 Task: Create a board button that archives all the cards more than 30 days in the list "Trello first".
Action: Mouse pressed left at (400, 281)
Screenshot: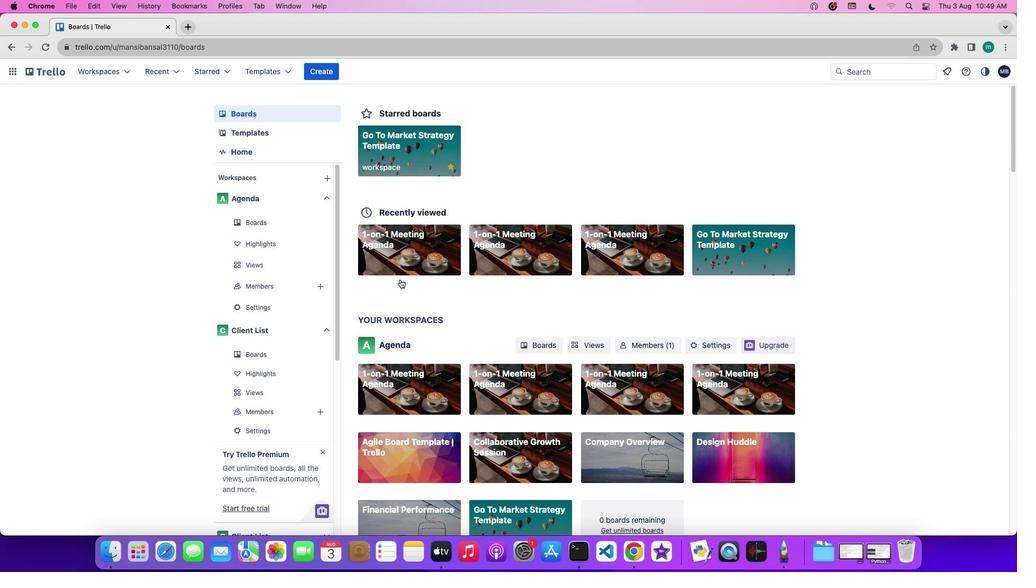 
Action: Mouse moved to (402, 273)
Screenshot: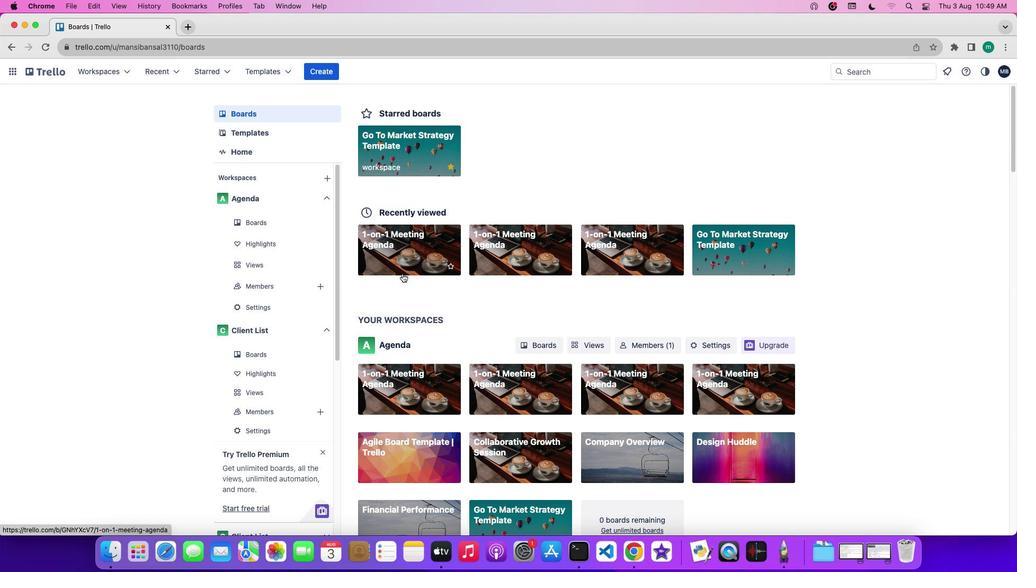 
Action: Mouse pressed left at (402, 273)
Screenshot: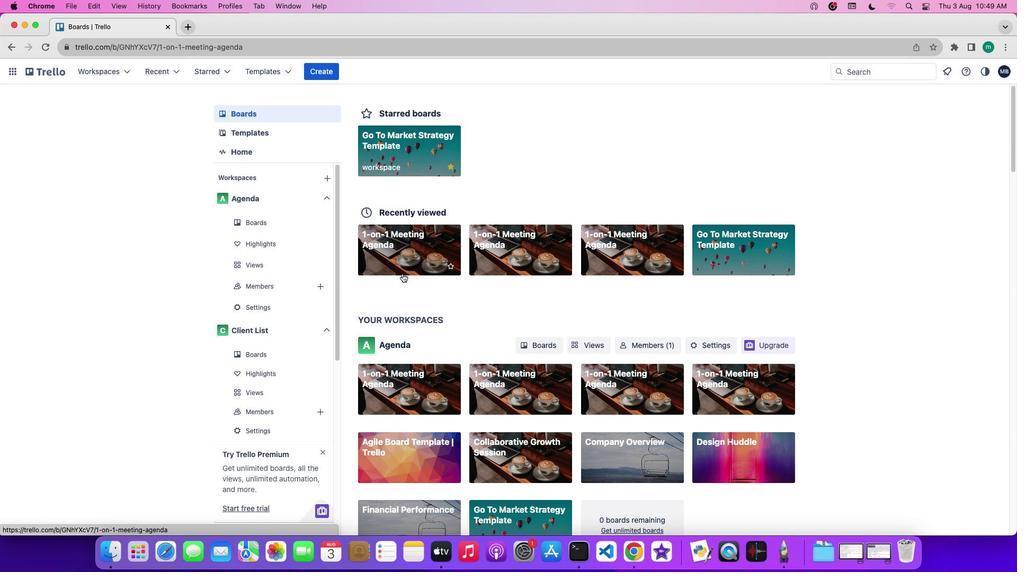 
Action: Mouse moved to (931, 226)
Screenshot: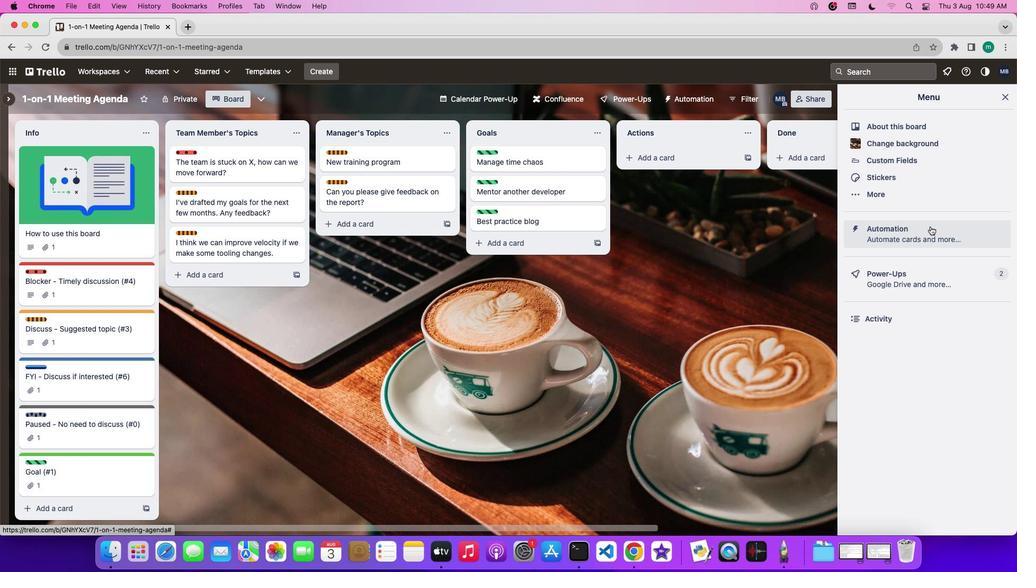 
Action: Mouse pressed left at (931, 226)
Screenshot: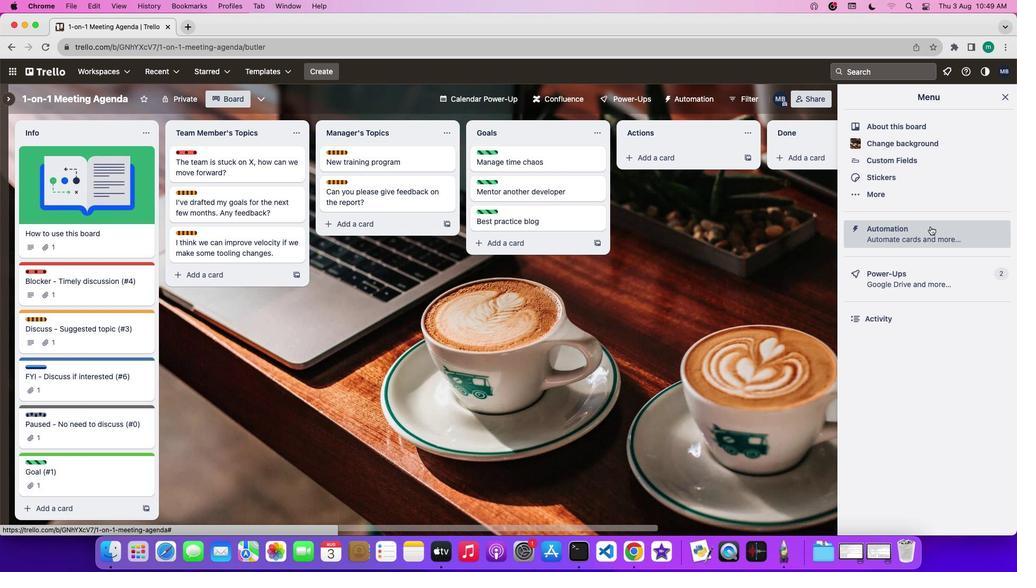 
Action: Mouse moved to (99, 289)
Screenshot: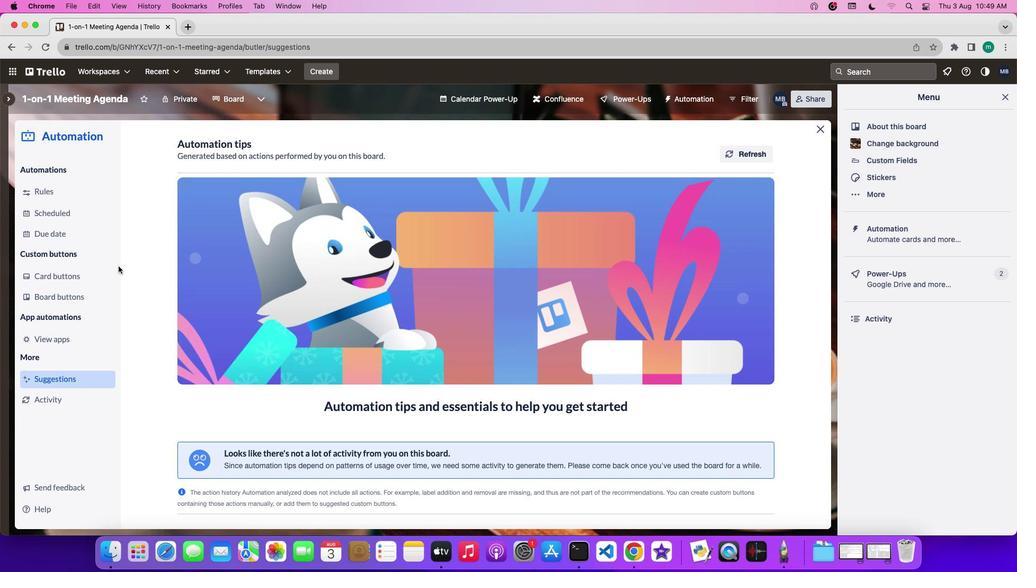 
Action: Mouse pressed left at (99, 289)
Screenshot: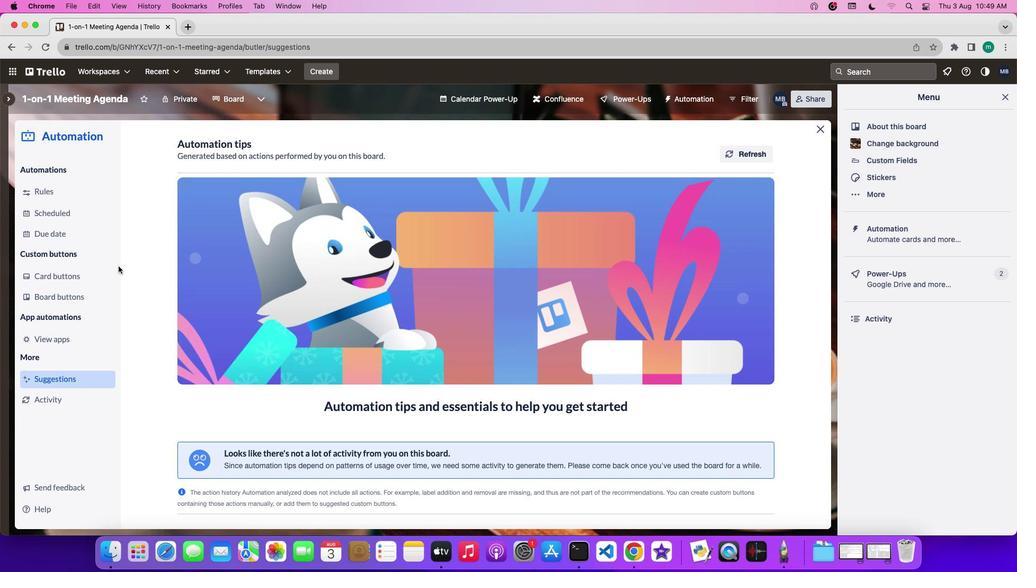 
Action: Mouse moved to (242, 366)
Screenshot: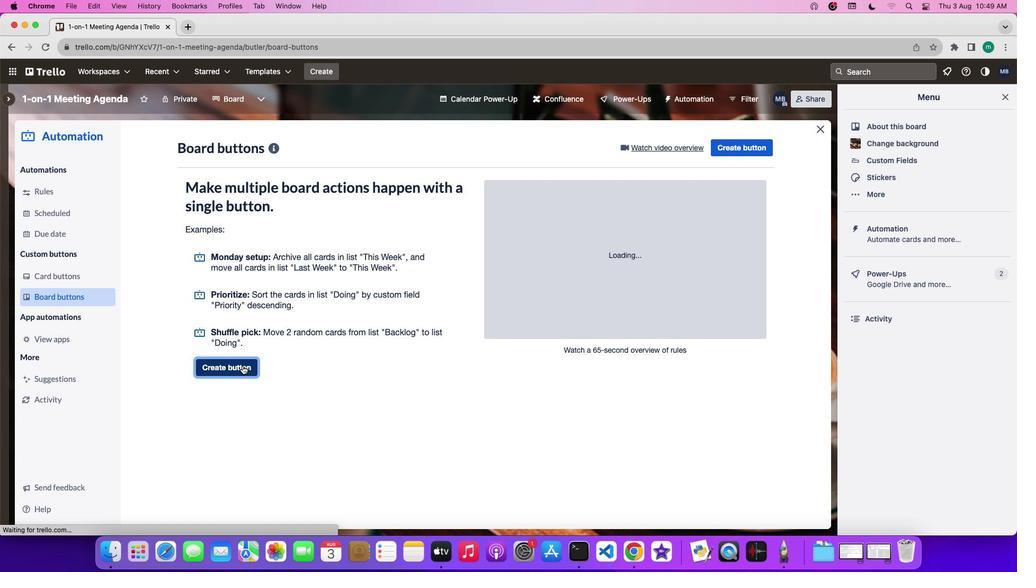 
Action: Mouse pressed left at (242, 366)
Screenshot: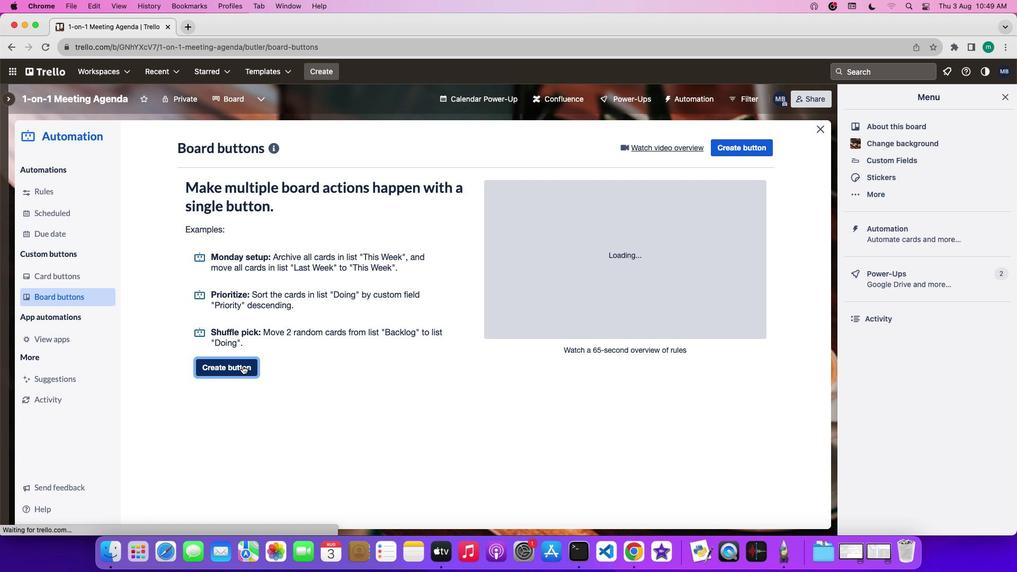 
Action: Mouse moved to (504, 286)
Screenshot: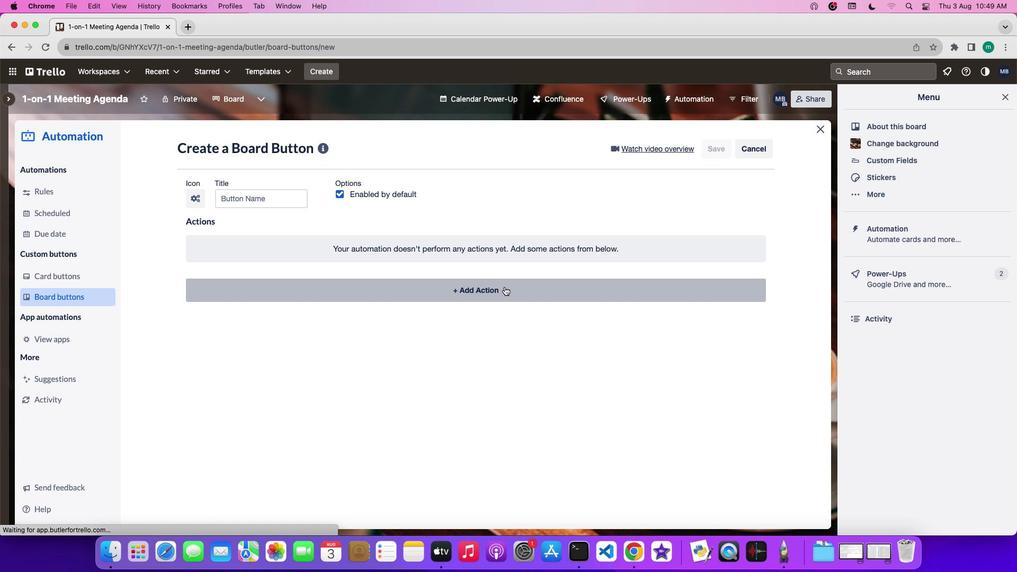 
Action: Mouse pressed left at (504, 286)
Screenshot: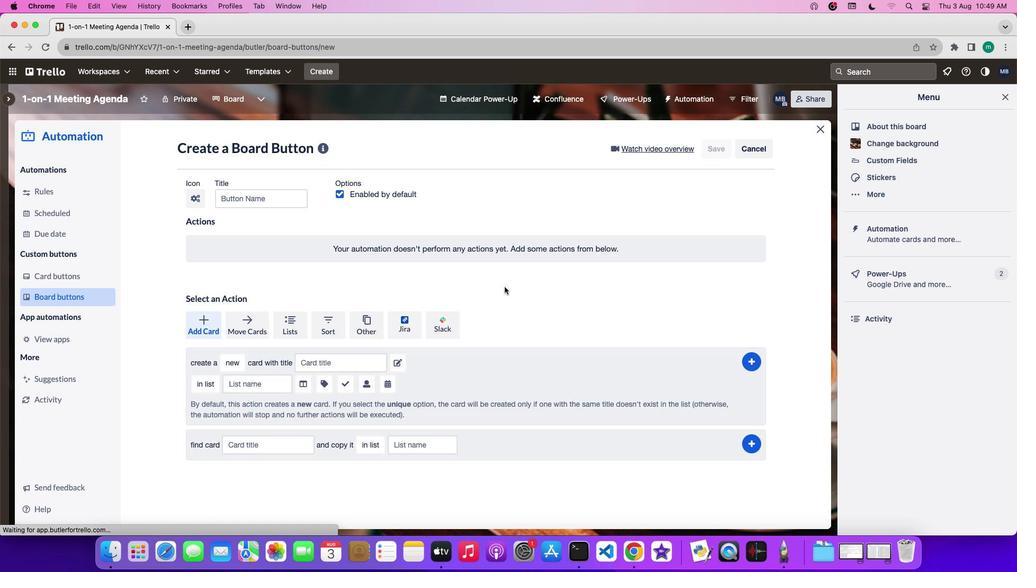 
Action: Mouse moved to (256, 325)
Screenshot: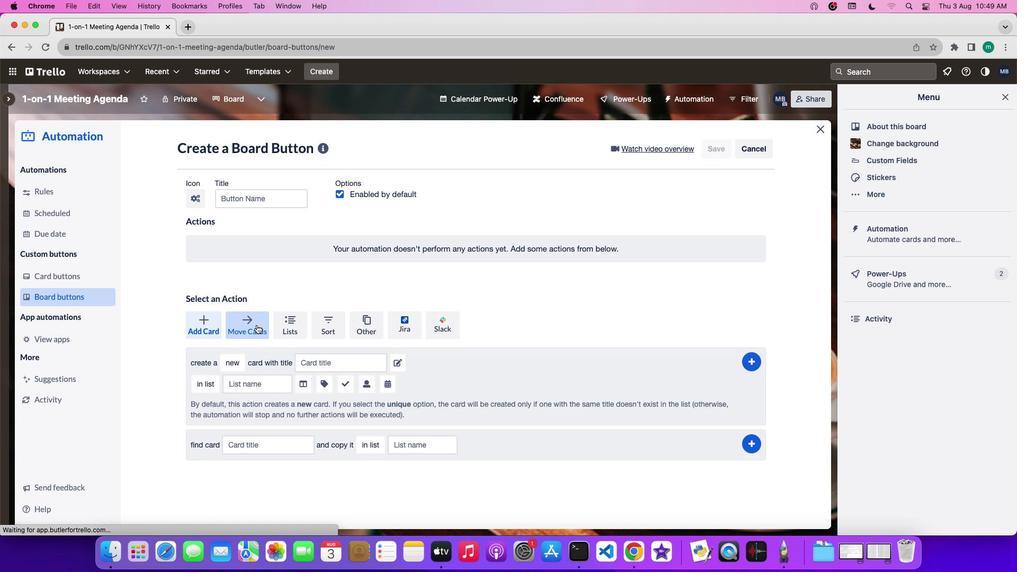 
Action: Mouse pressed left at (256, 325)
Screenshot: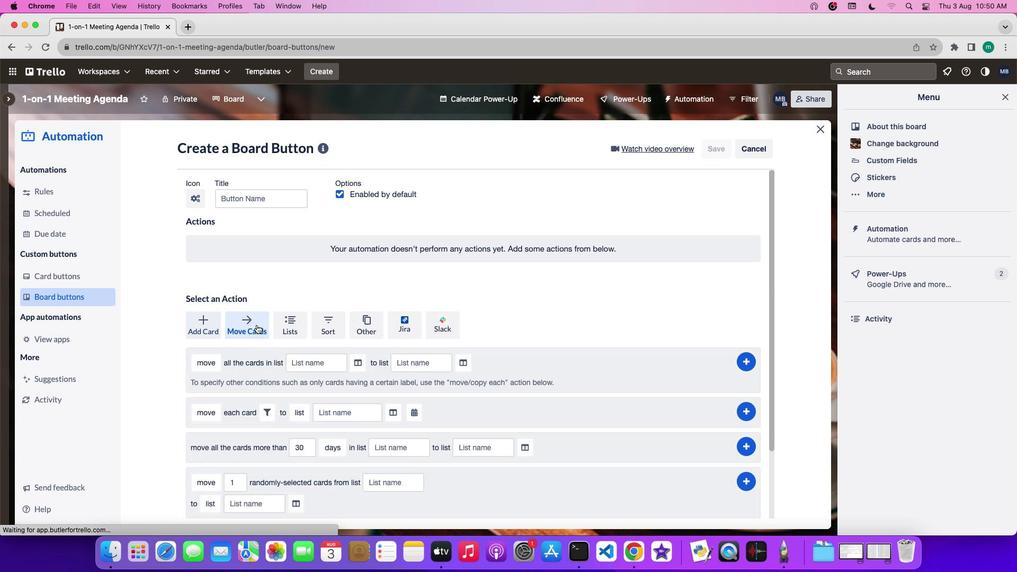 
Action: Mouse moved to (263, 358)
Screenshot: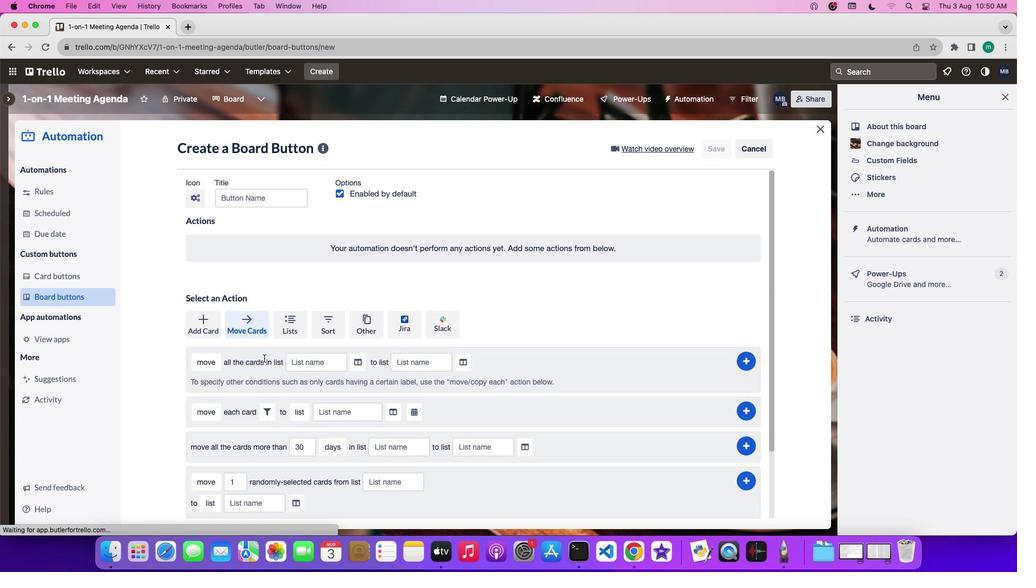 
Action: Mouse scrolled (263, 358) with delta (0, 0)
Screenshot: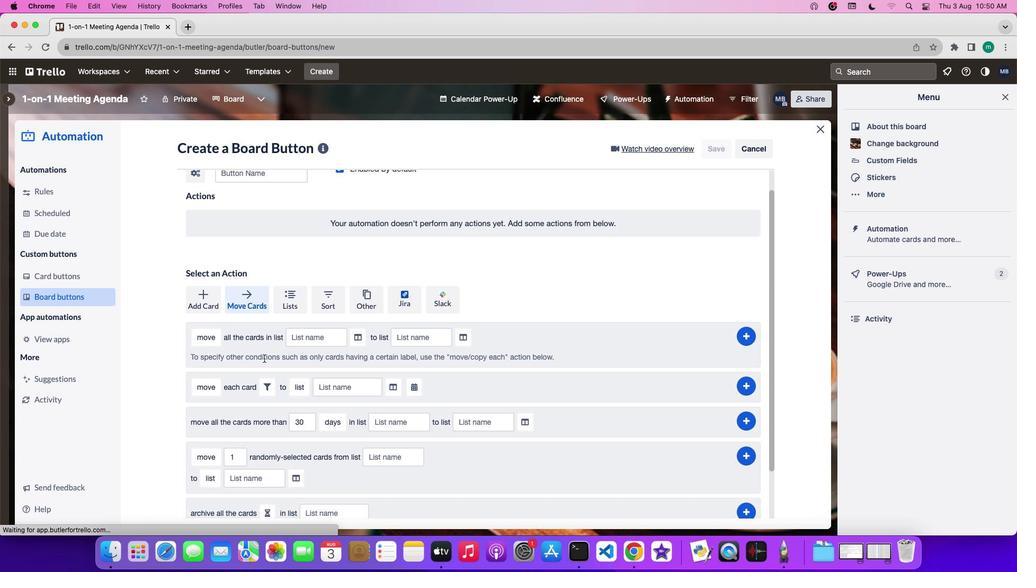 
Action: Mouse scrolled (263, 358) with delta (0, 0)
Screenshot: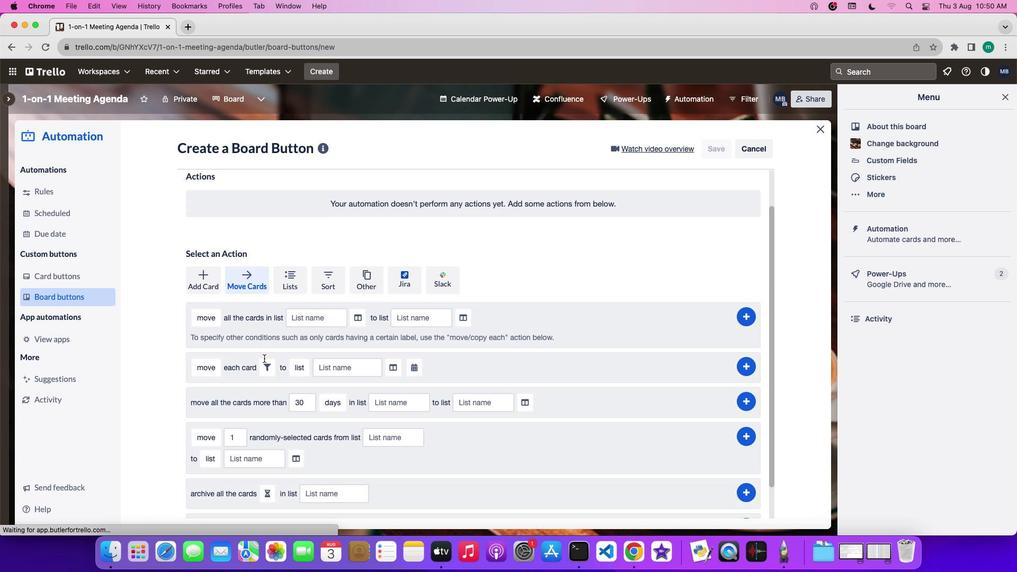 
Action: Mouse scrolled (263, 358) with delta (0, 0)
Screenshot: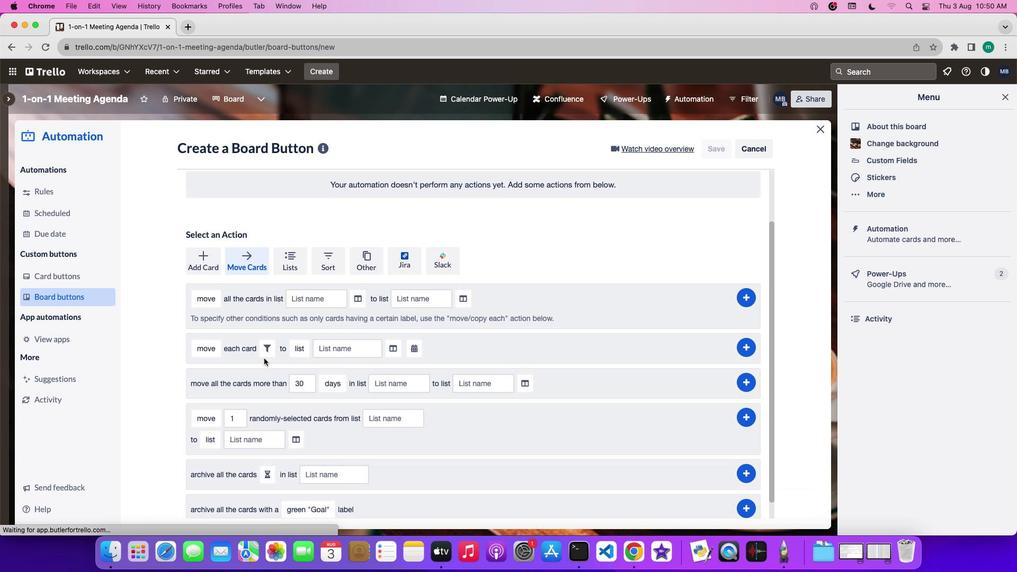 
Action: Mouse scrolled (263, 358) with delta (0, 0)
Screenshot: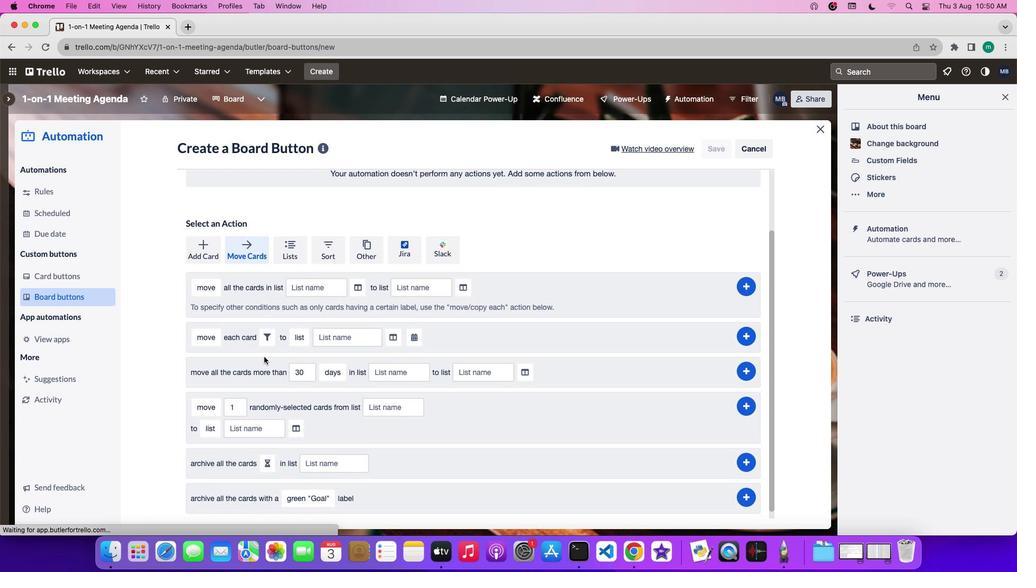 
Action: Mouse moved to (264, 356)
Screenshot: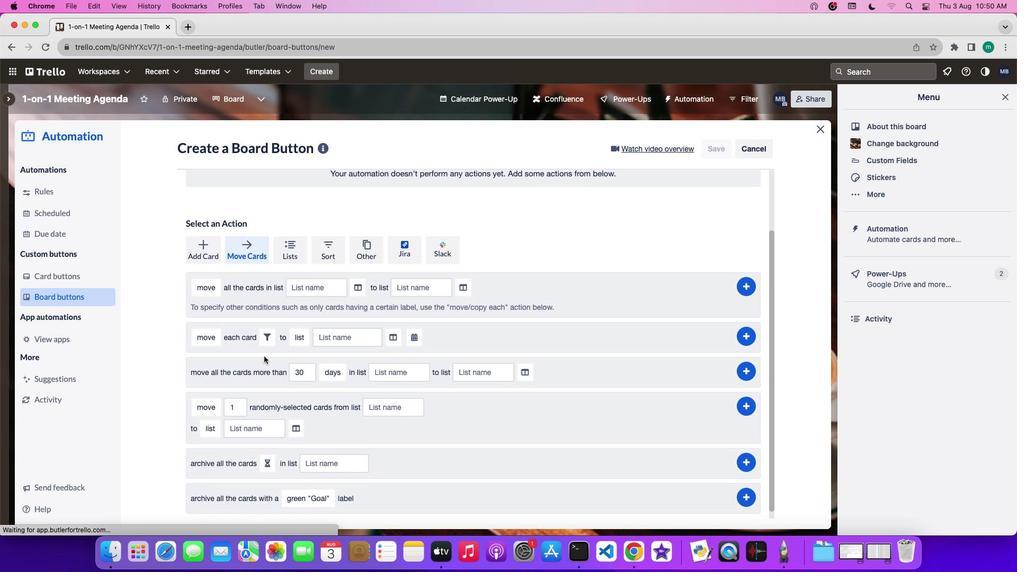 
Action: Mouse scrolled (264, 356) with delta (0, 0)
Screenshot: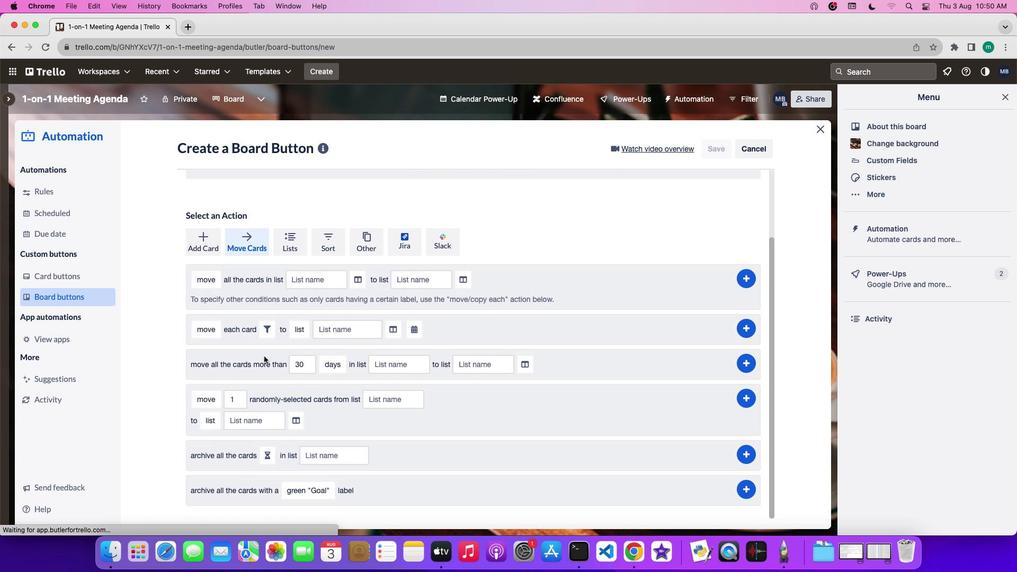 
Action: Mouse scrolled (264, 356) with delta (0, 0)
Screenshot: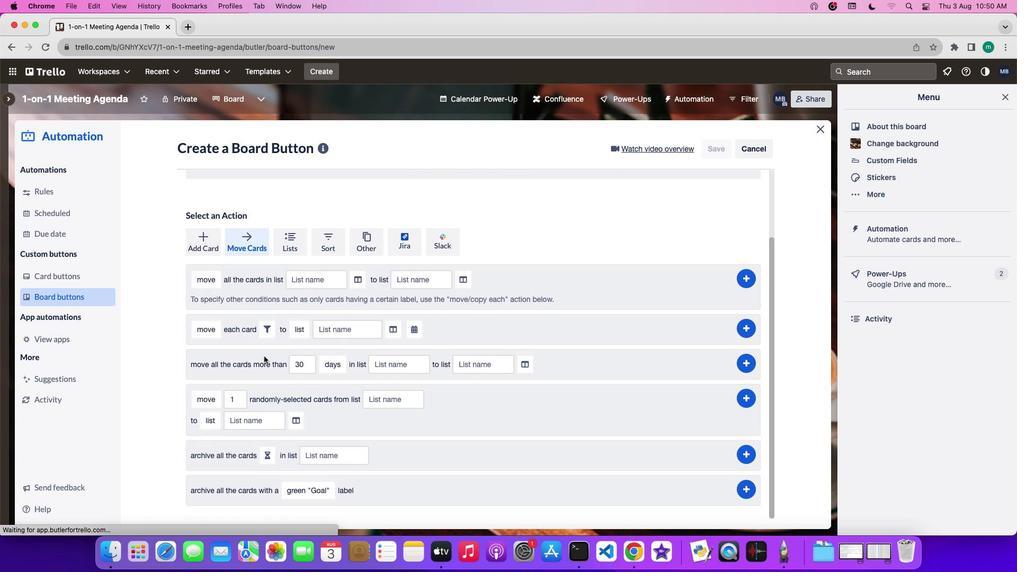 
Action: Mouse scrolled (264, 356) with delta (0, -1)
Screenshot: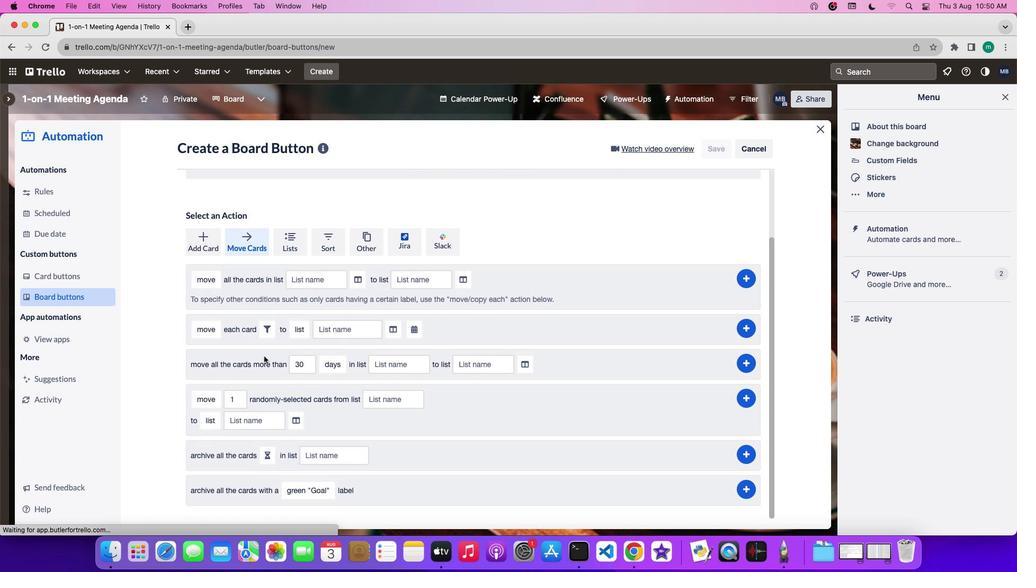 
Action: Mouse scrolled (264, 356) with delta (0, -1)
Screenshot: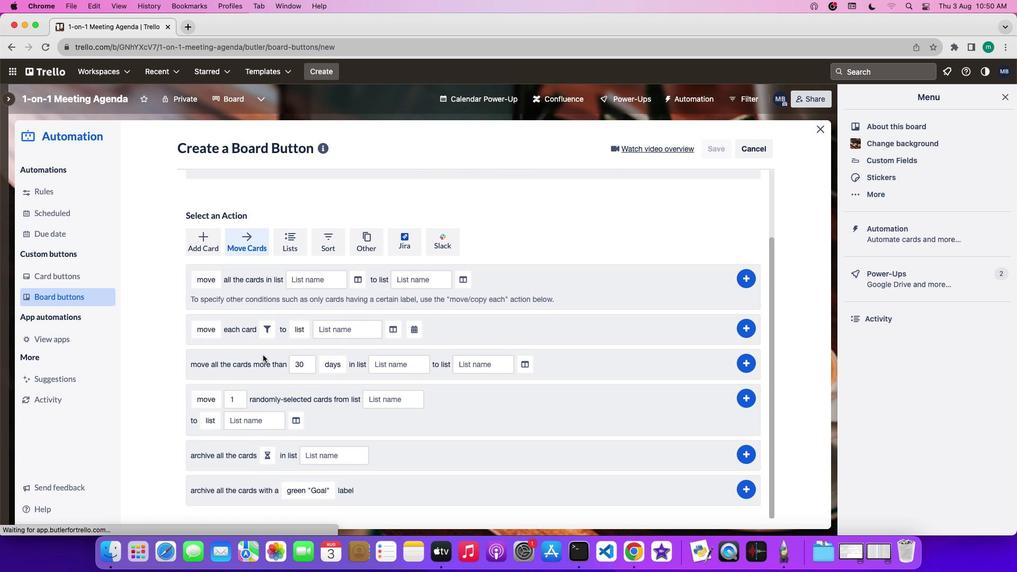 
Action: Mouse moved to (266, 455)
Screenshot: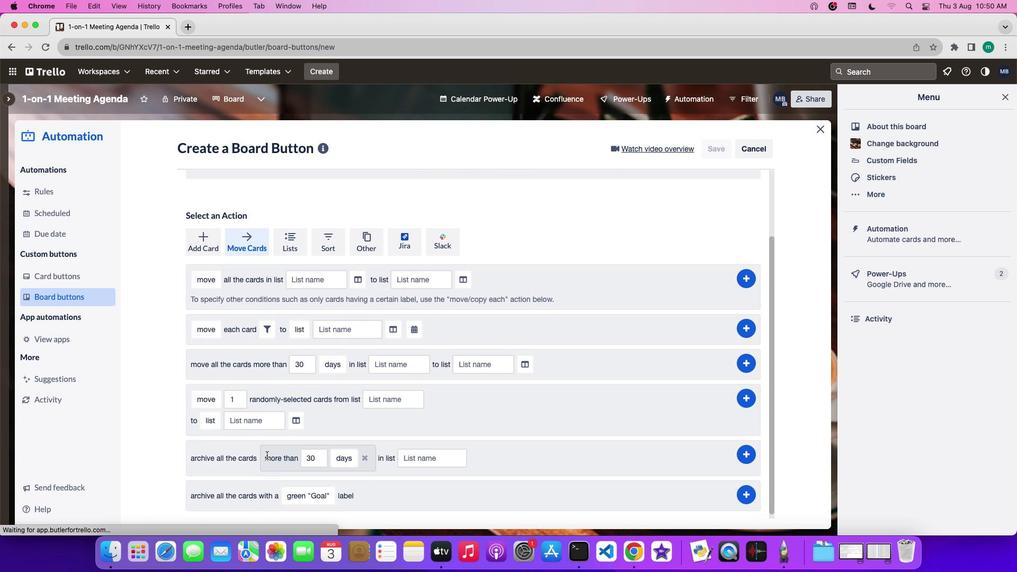 
Action: Mouse pressed left at (266, 455)
Screenshot: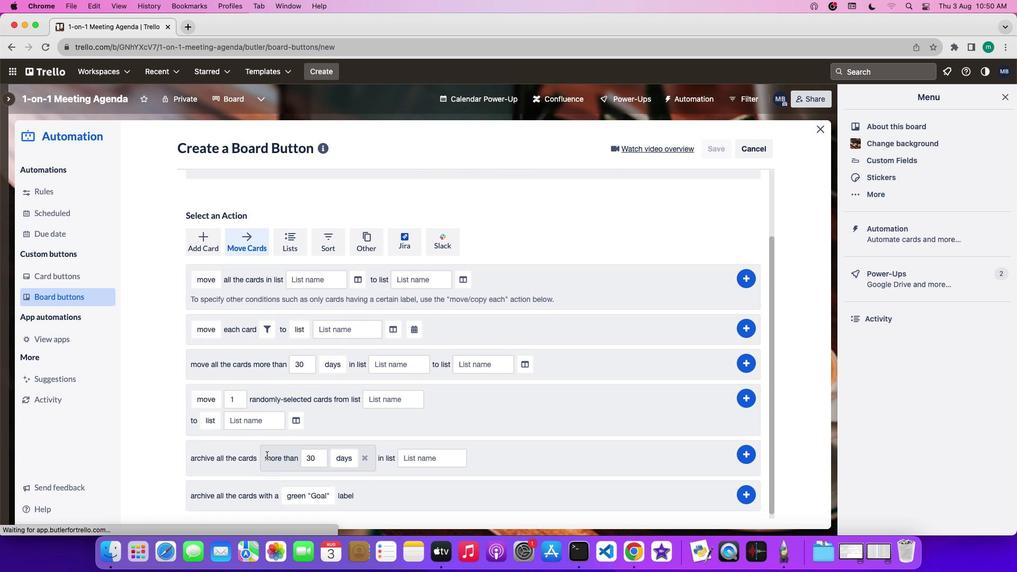 
Action: Mouse moved to (326, 463)
Screenshot: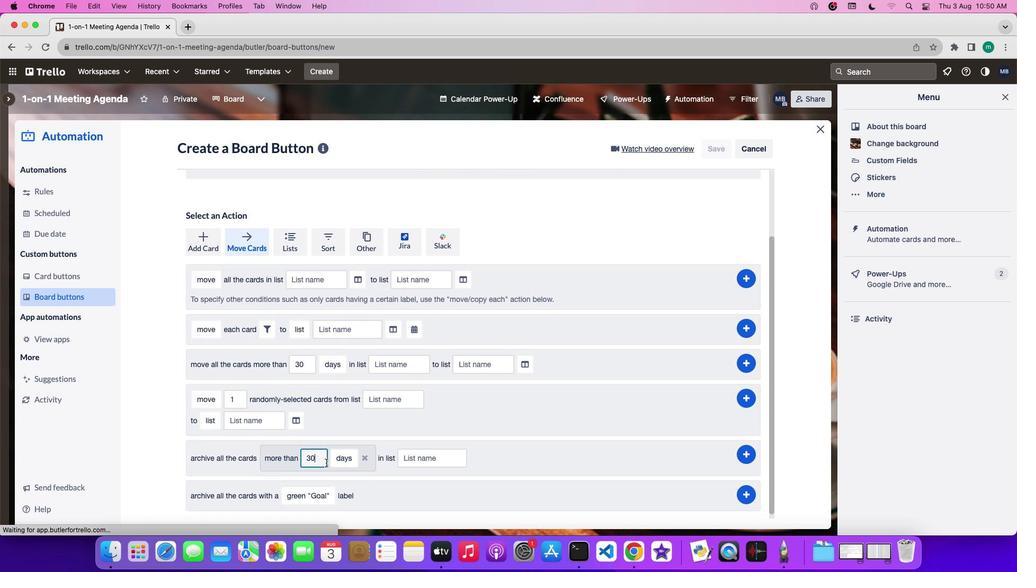 
Action: Mouse pressed left at (326, 463)
Screenshot: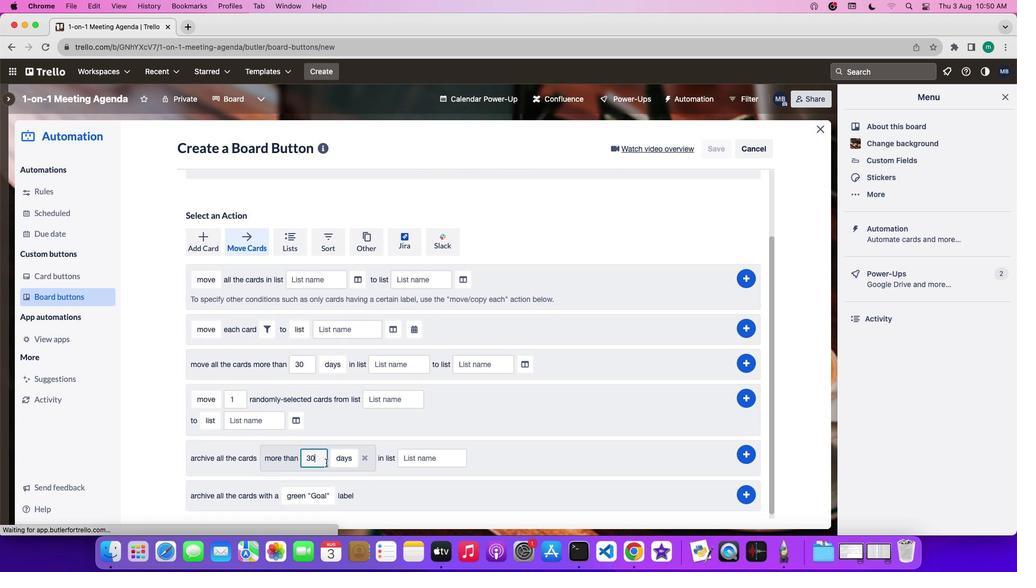 
Action: Key pressed Key.backspaceKey.backspace'3''0'
Screenshot: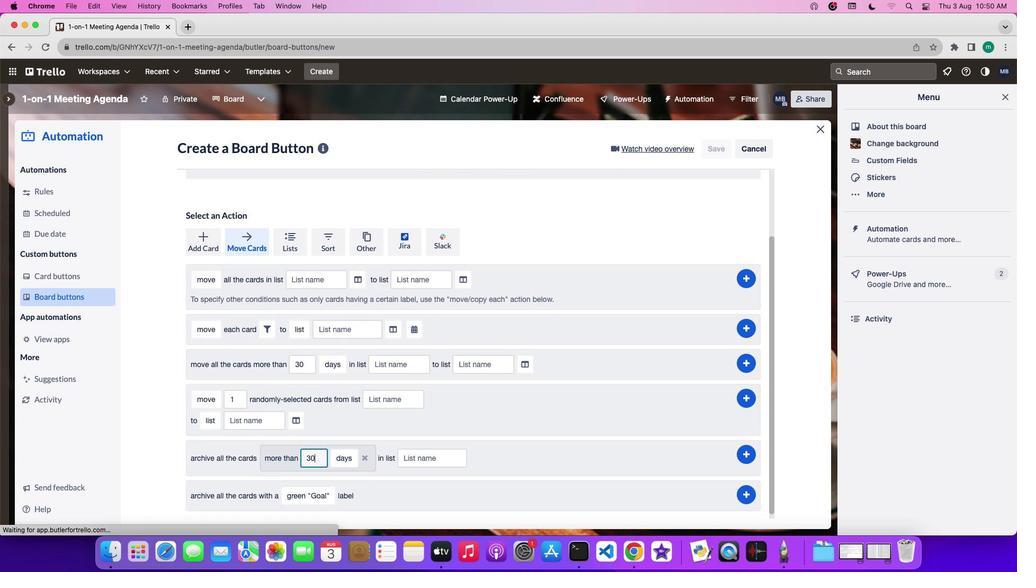 
Action: Mouse moved to (344, 453)
Screenshot: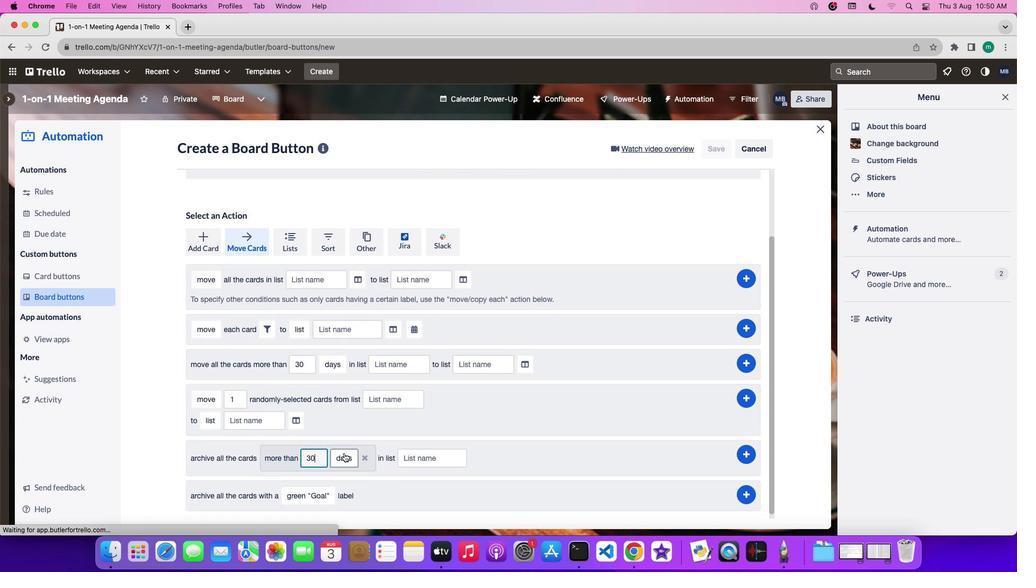 
Action: Mouse pressed left at (344, 453)
Screenshot: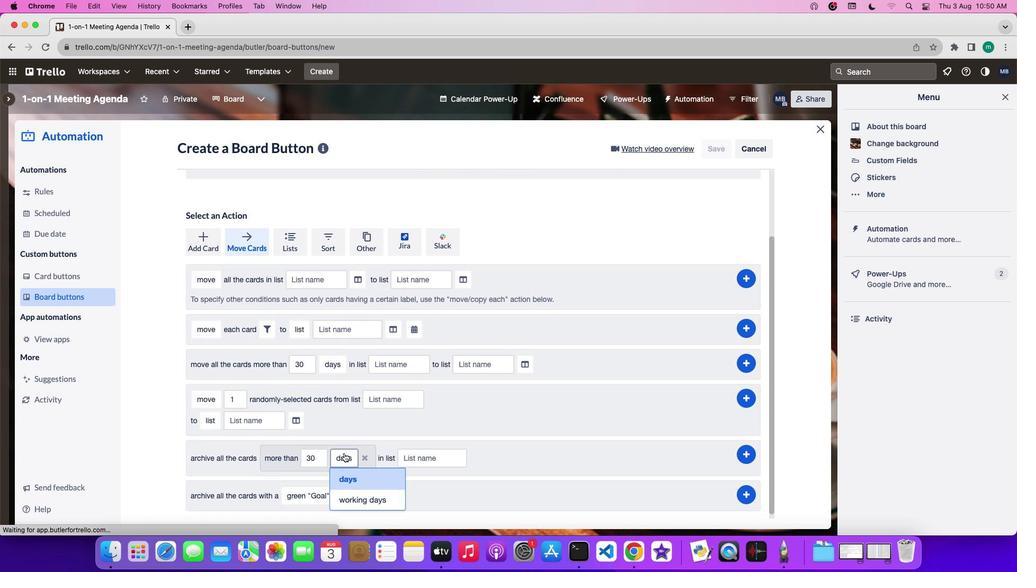 
Action: Mouse moved to (351, 479)
Screenshot: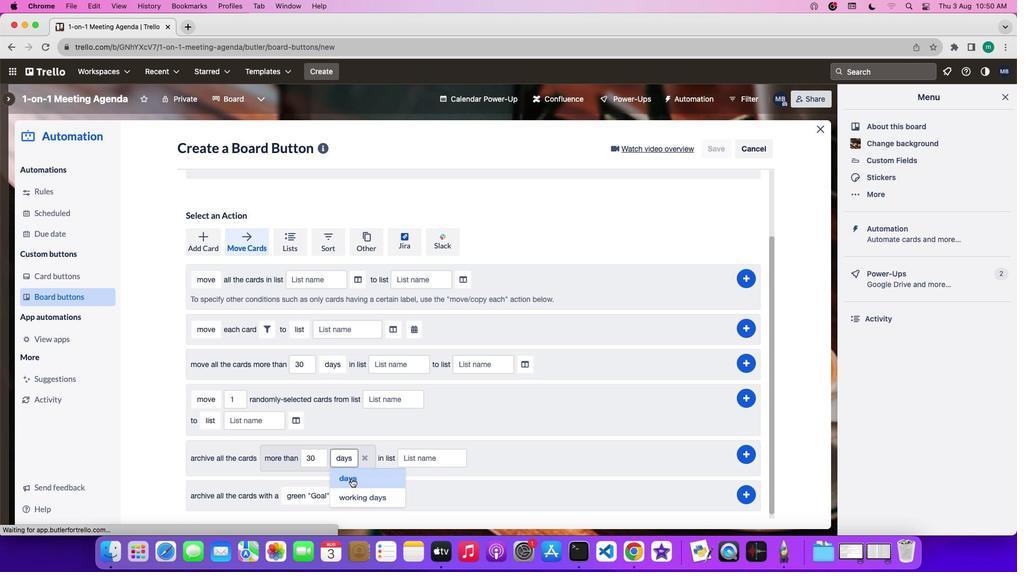 
Action: Mouse pressed left at (351, 479)
Screenshot: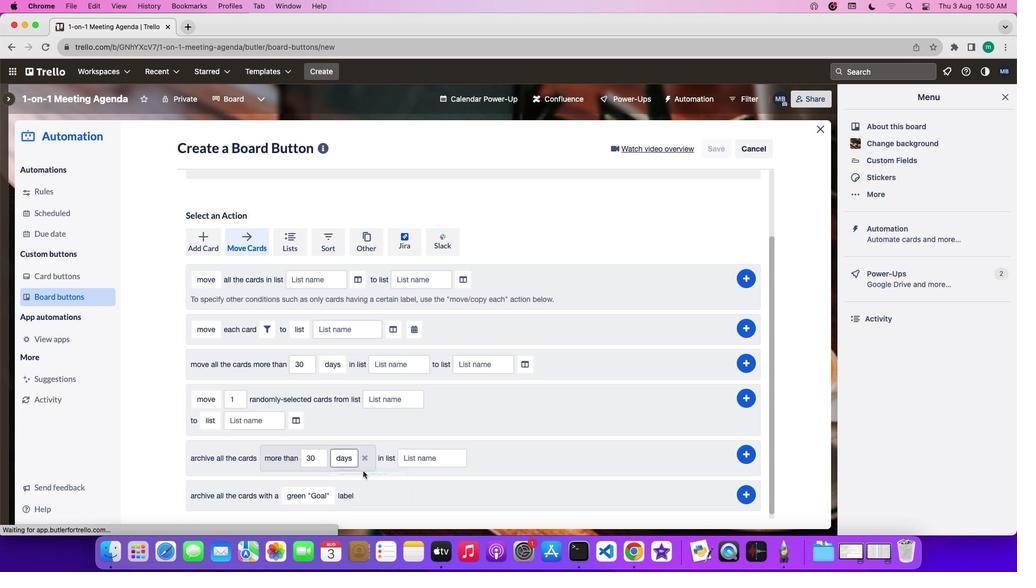 
Action: Mouse moved to (416, 455)
Screenshot: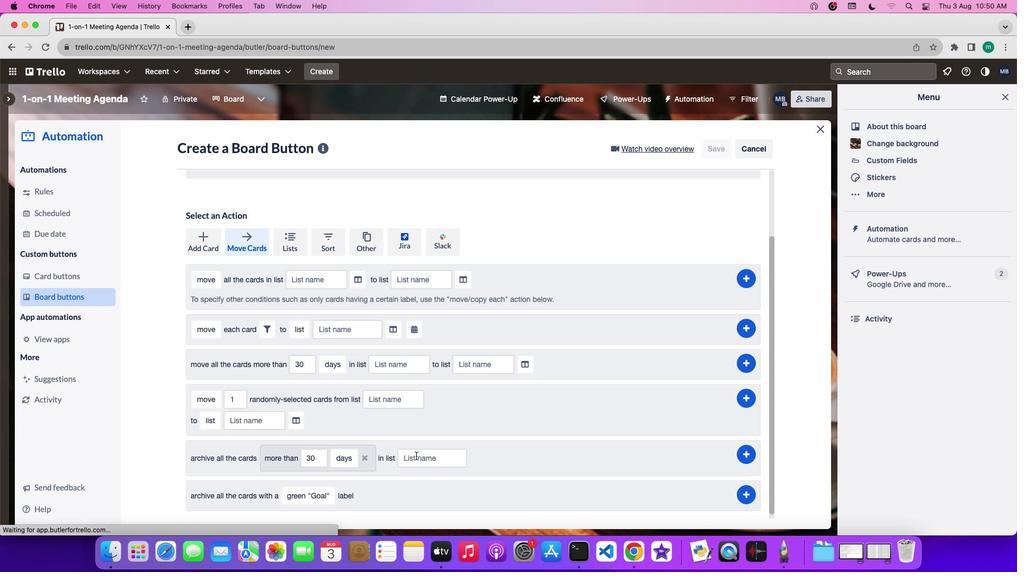 
Action: Mouse pressed left at (416, 455)
Screenshot: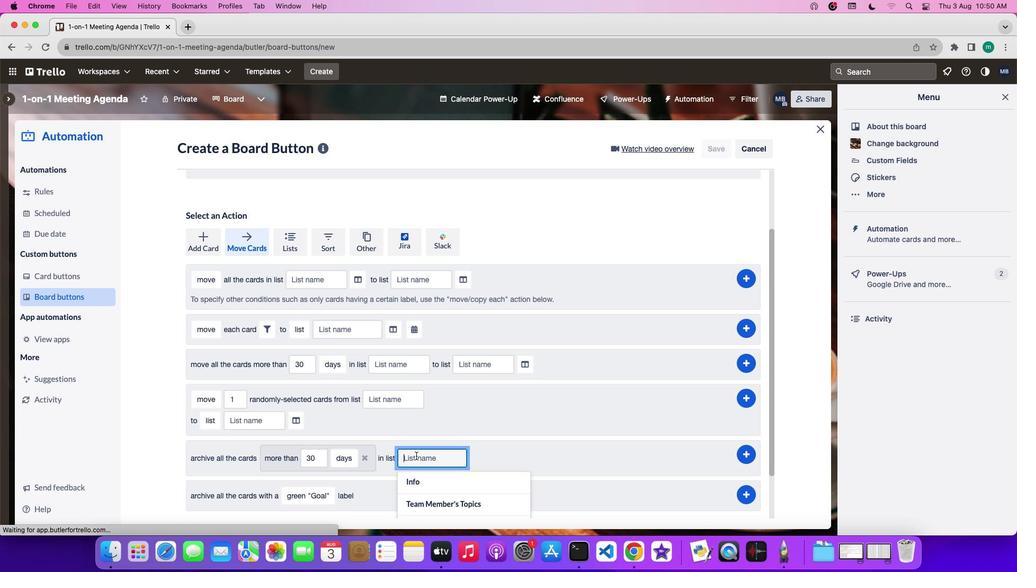 
Action: Key pressed Key.shift'T''r''e''l''l''o'Key.spaceKey.shift'f''i''r''s''t'
Screenshot: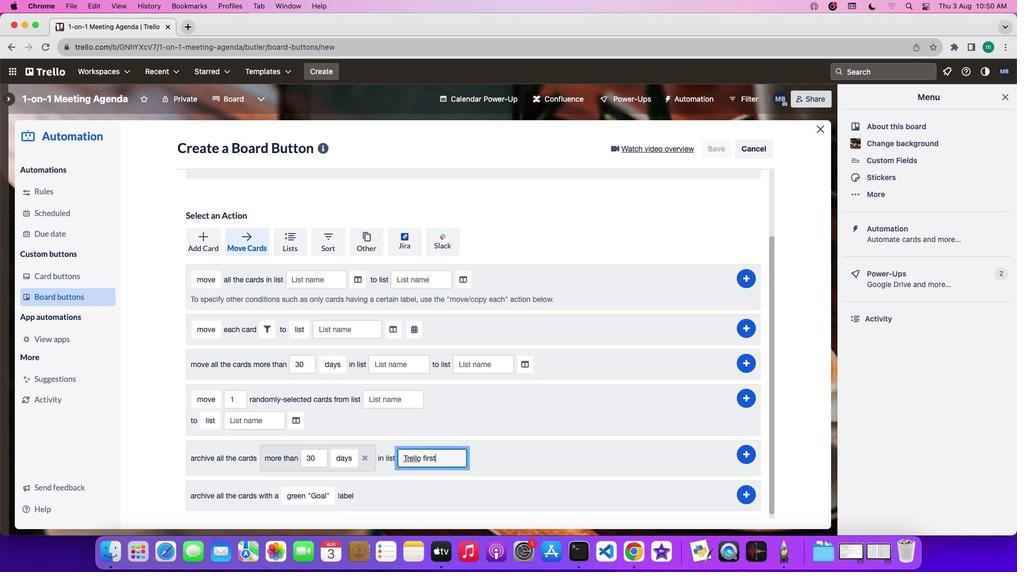 
Action: Mouse moved to (746, 446)
Screenshot: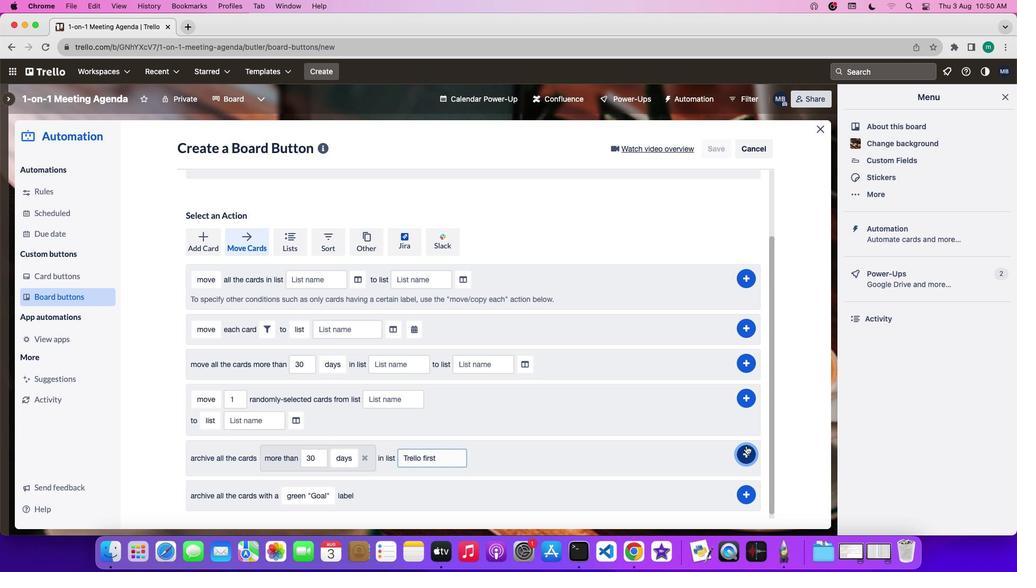 
Action: Mouse pressed left at (746, 446)
Screenshot: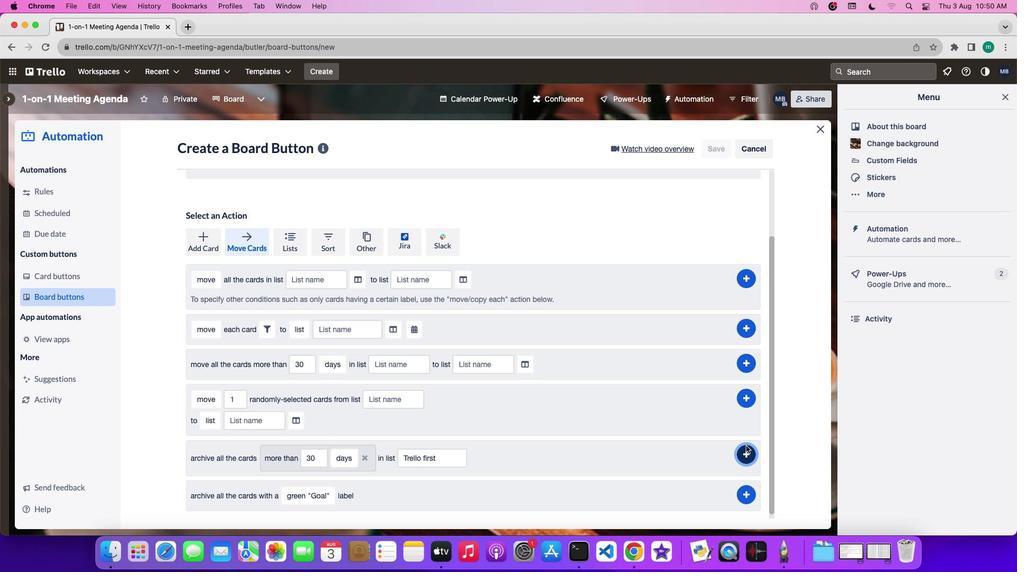 
